 Task: Check the sale-to-list ratio of central air conditioning in the last 5 years.
Action: Mouse moved to (769, 209)
Screenshot: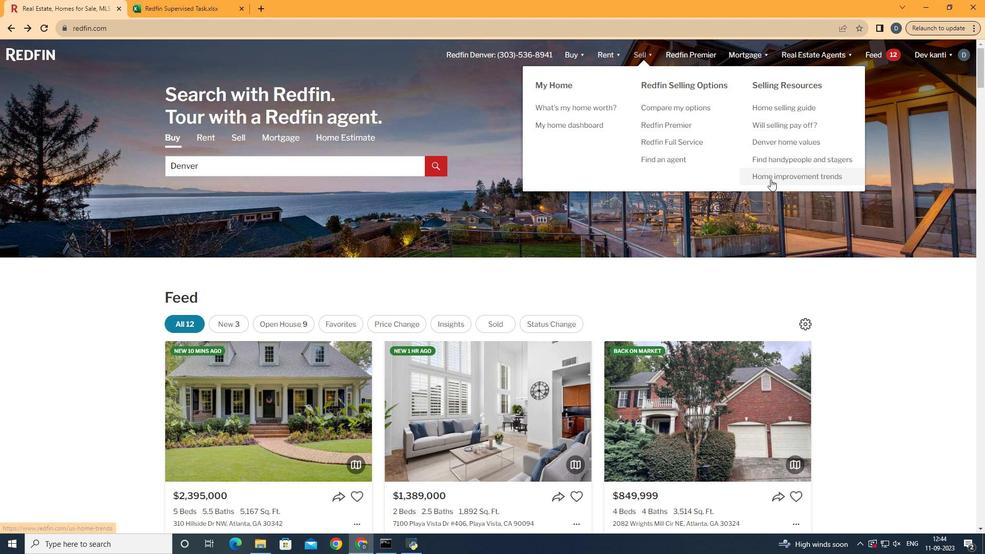 
Action: Mouse pressed left at (769, 209)
Screenshot: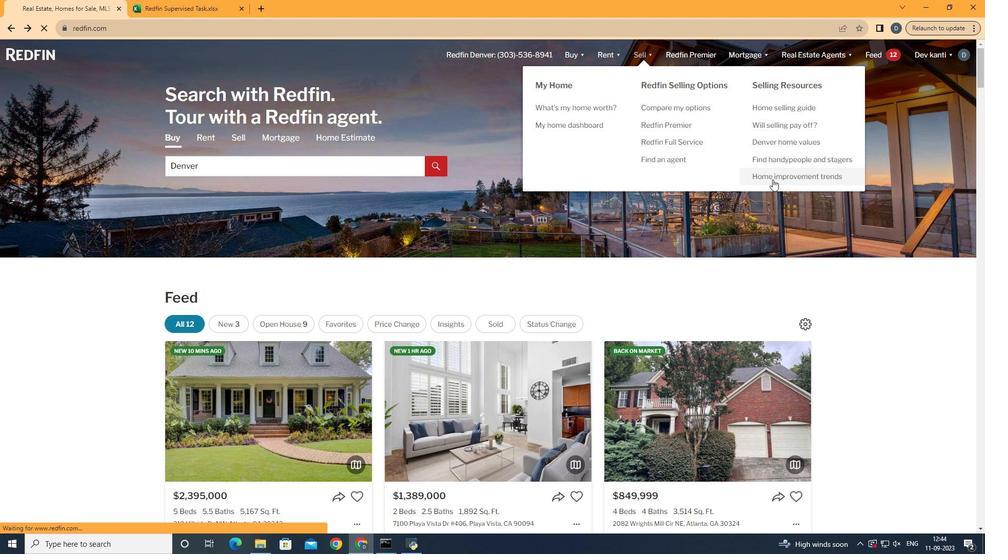 
Action: Mouse moved to (372, 228)
Screenshot: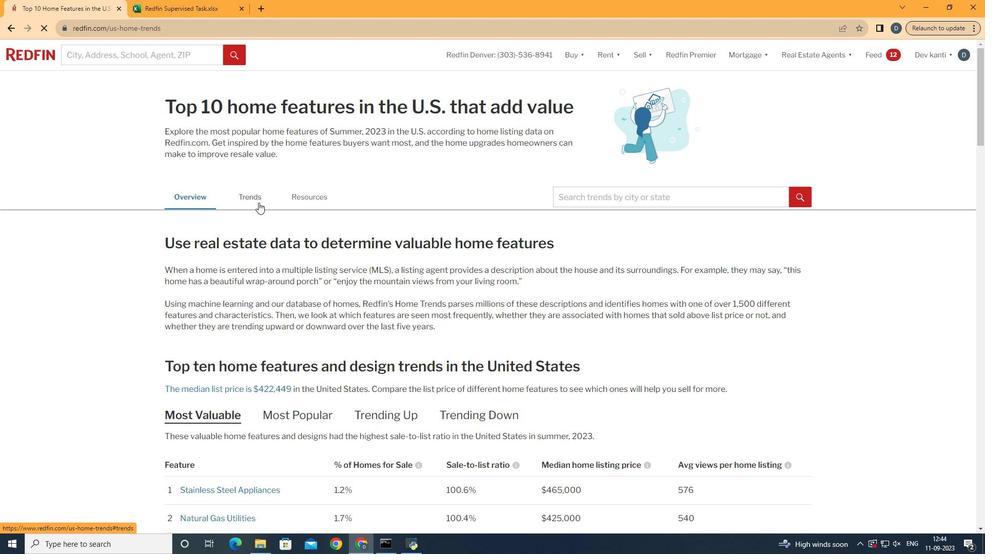 
Action: Mouse pressed left at (372, 228)
Screenshot: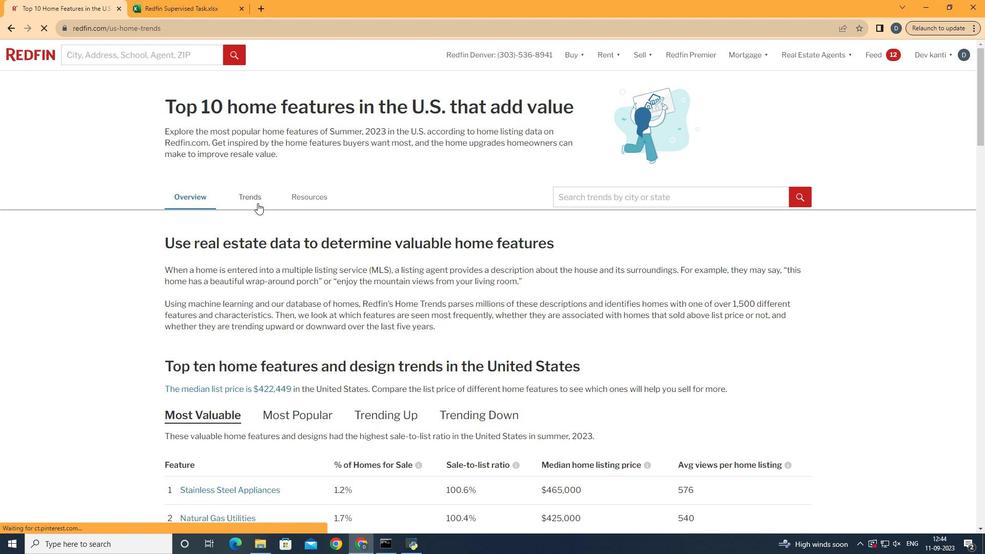 
Action: Mouse moved to (390, 242)
Screenshot: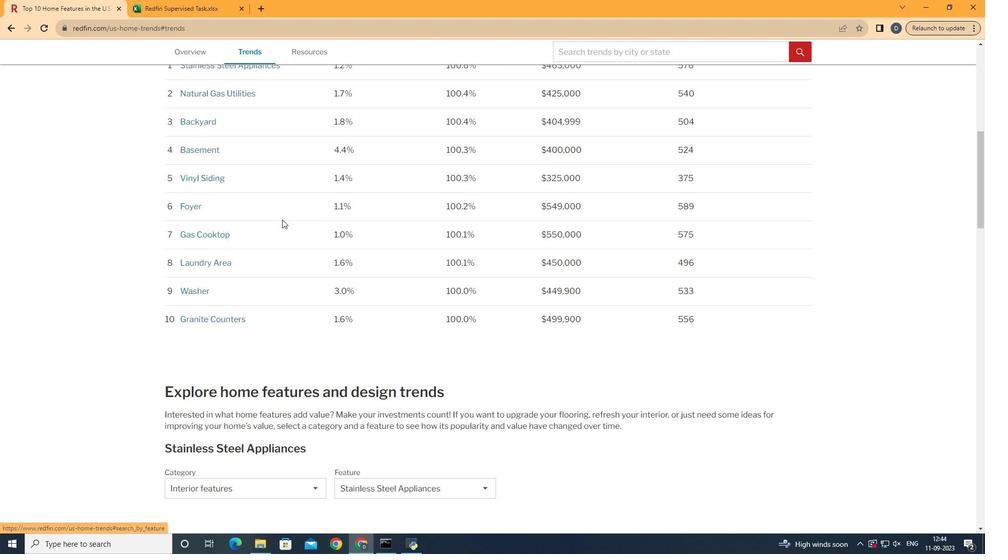
Action: Mouse scrolled (390, 242) with delta (0, 0)
Screenshot: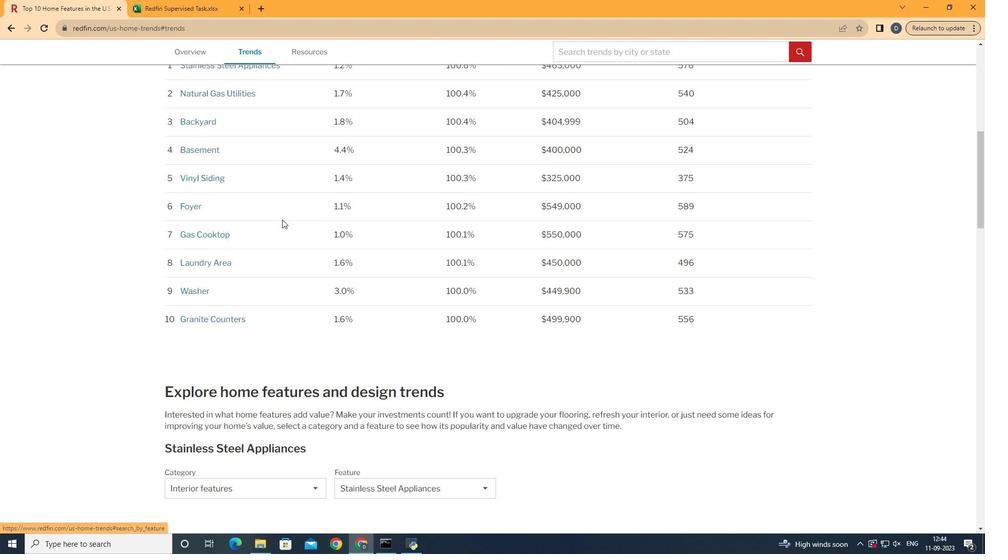 
Action: Mouse scrolled (390, 242) with delta (0, 0)
Screenshot: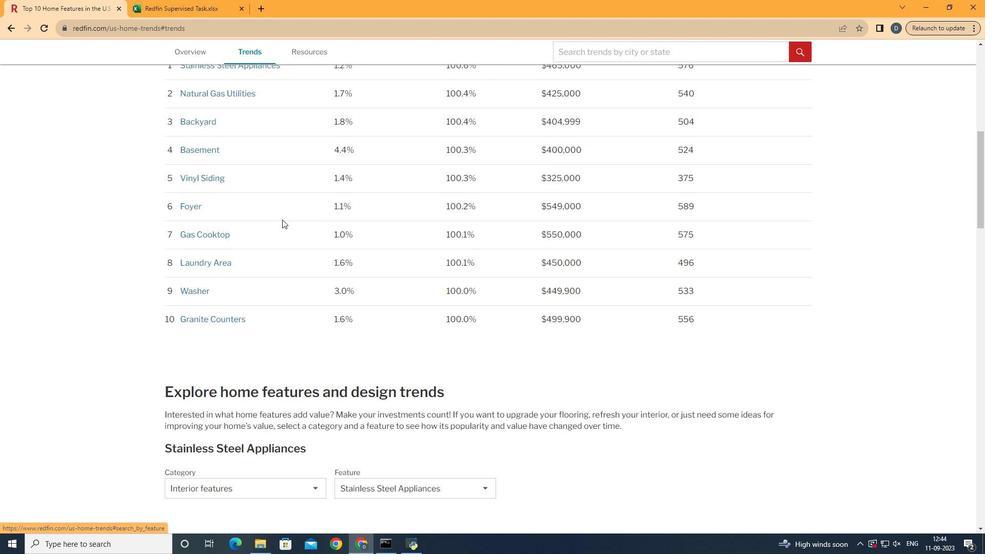 
Action: Mouse scrolled (390, 242) with delta (0, 0)
Screenshot: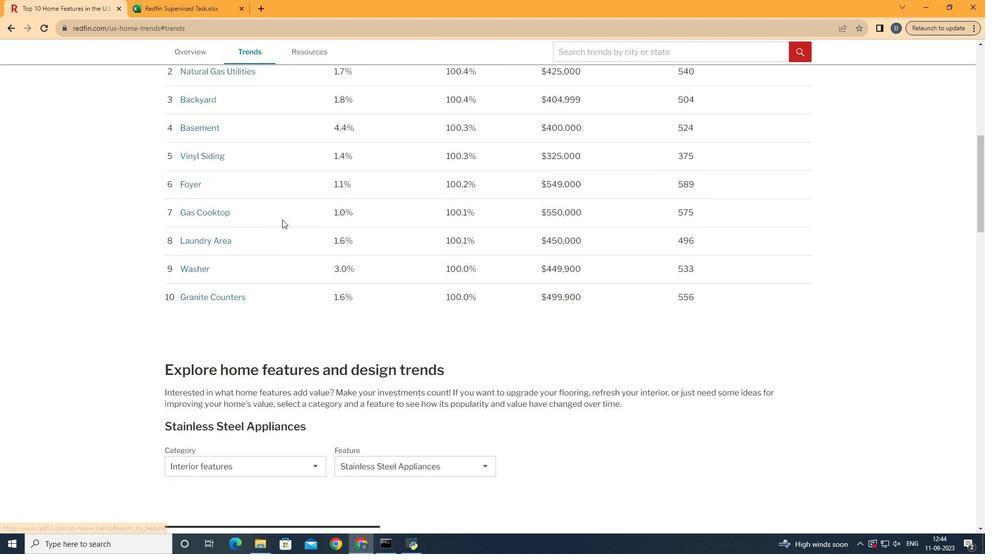 
Action: Mouse scrolled (390, 242) with delta (0, 0)
Screenshot: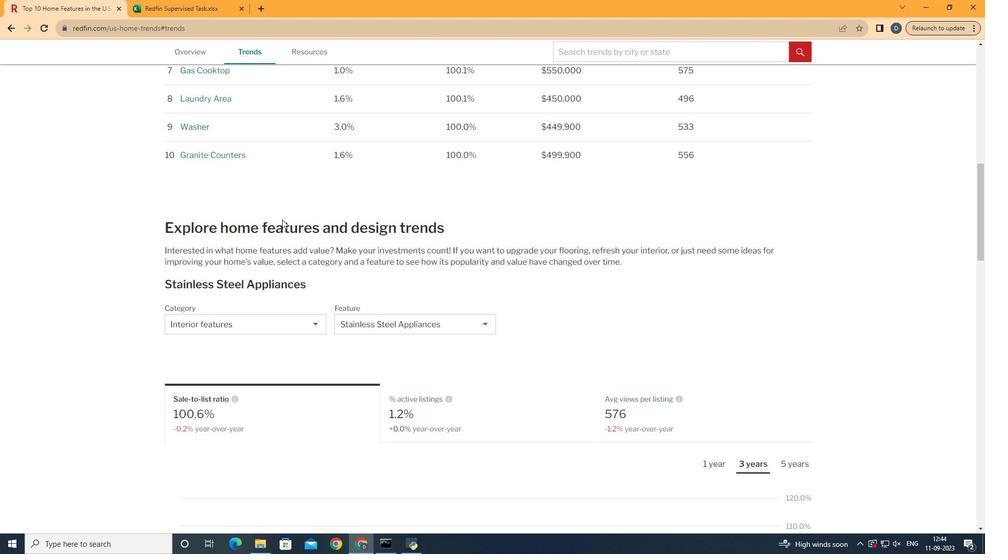 
Action: Mouse scrolled (390, 242) with delta (0, 0)
Screenshot: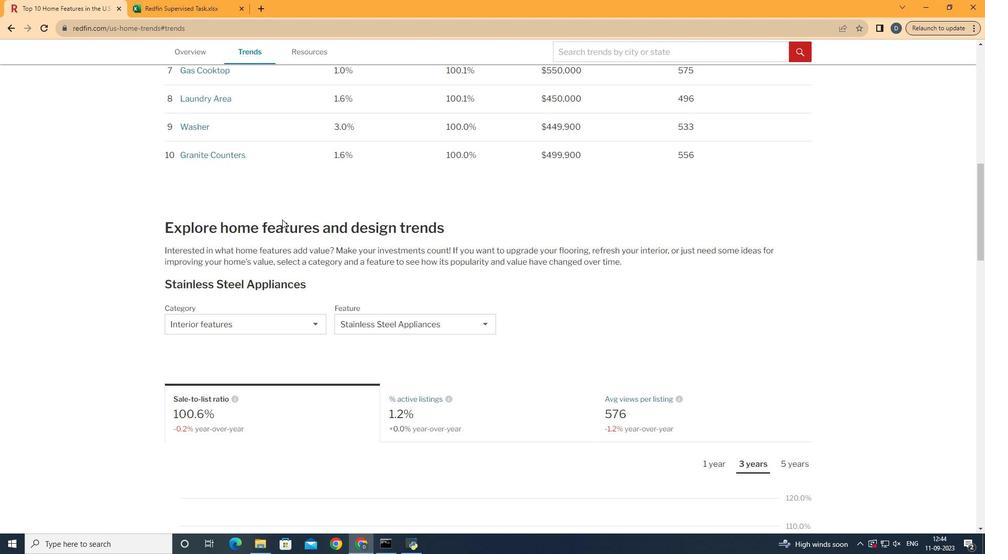 
Action: Mouse scrolled (390, 242) with delta (0, 0)
Screenshot: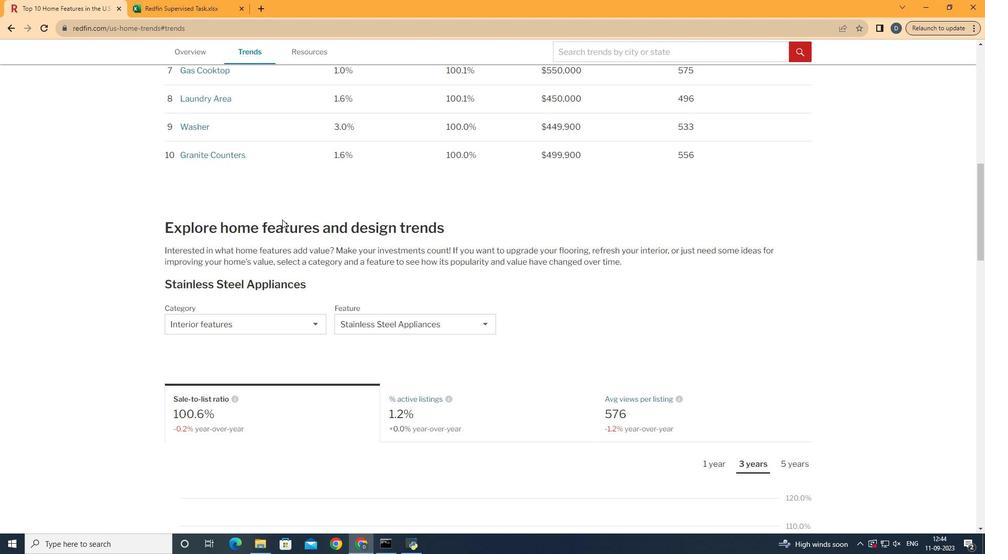 
Action: Mouse scrolled (390, 242) with delta (0, 0)
Screenshot: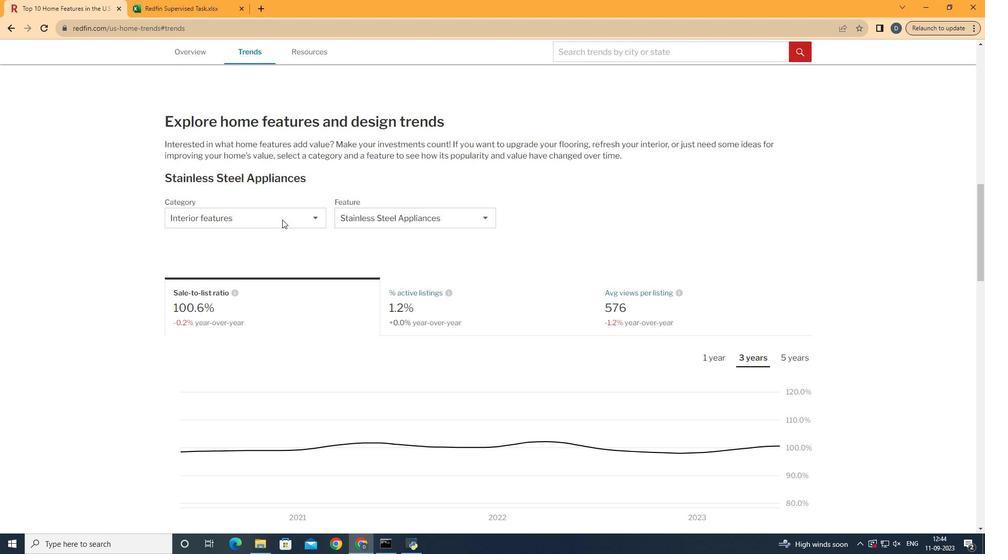 
Action: Mouse scrolled (390, 242) with delta (0, 0)
Screenshot: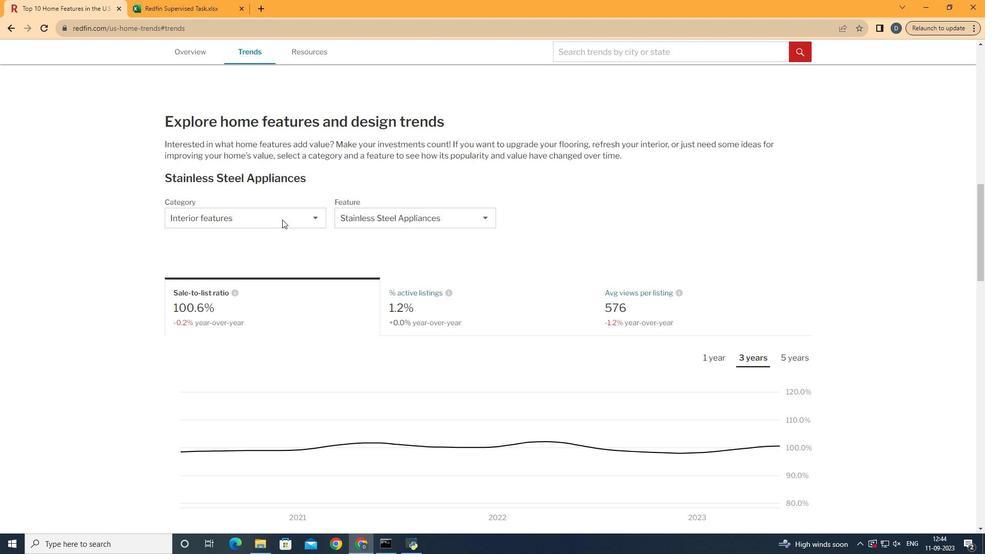 
Action: Mouse moved to (403, 227)
Screenshot: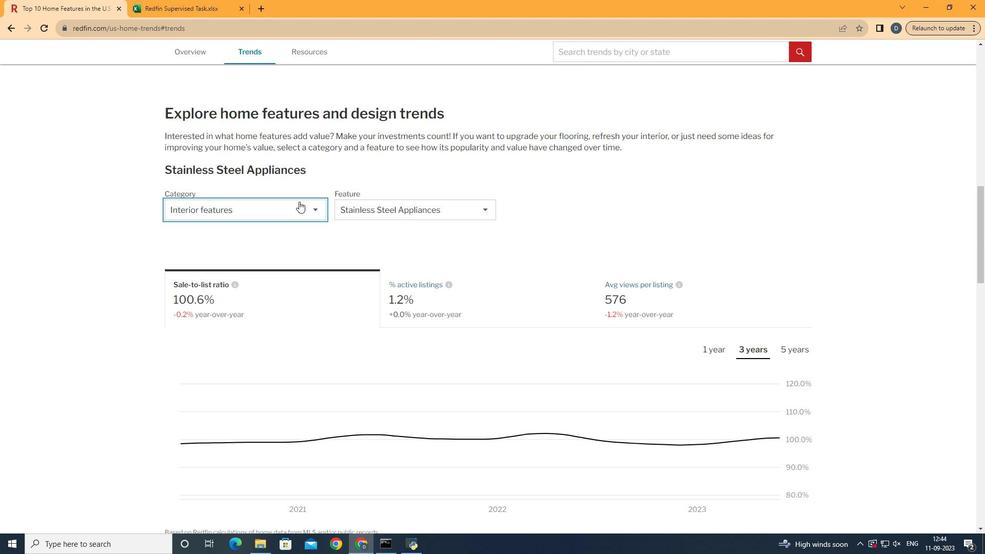 
Action: Mouse pressed left at (403, 227)
Screenshot: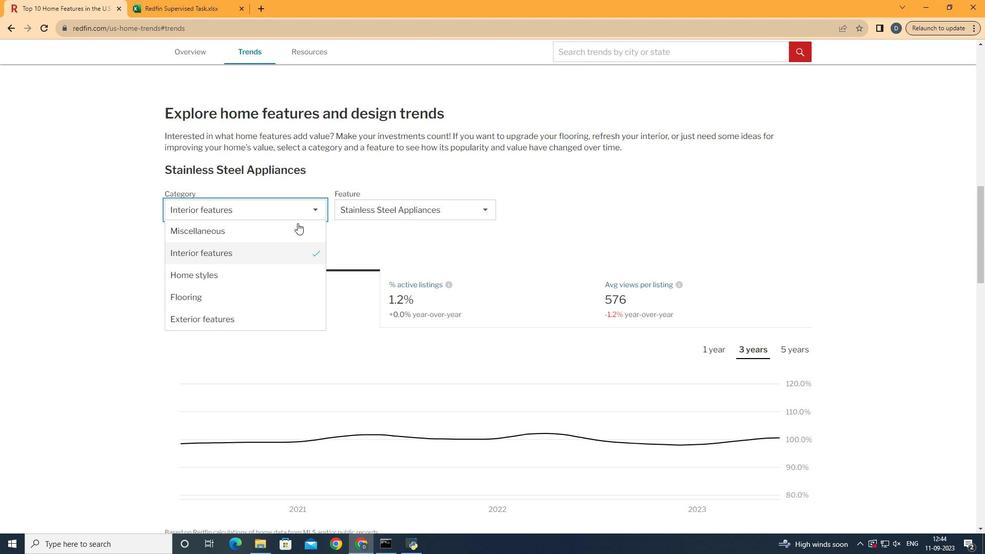 
Action: Mouse moved to (400, 266)
Screenshot: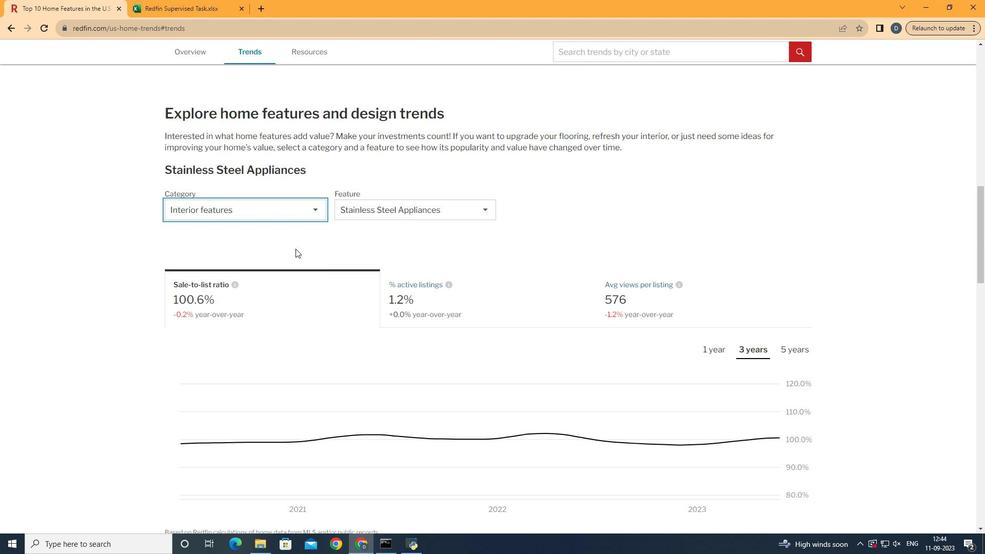 
Action: Mouse pressed left at (400, 266)
Screenshot: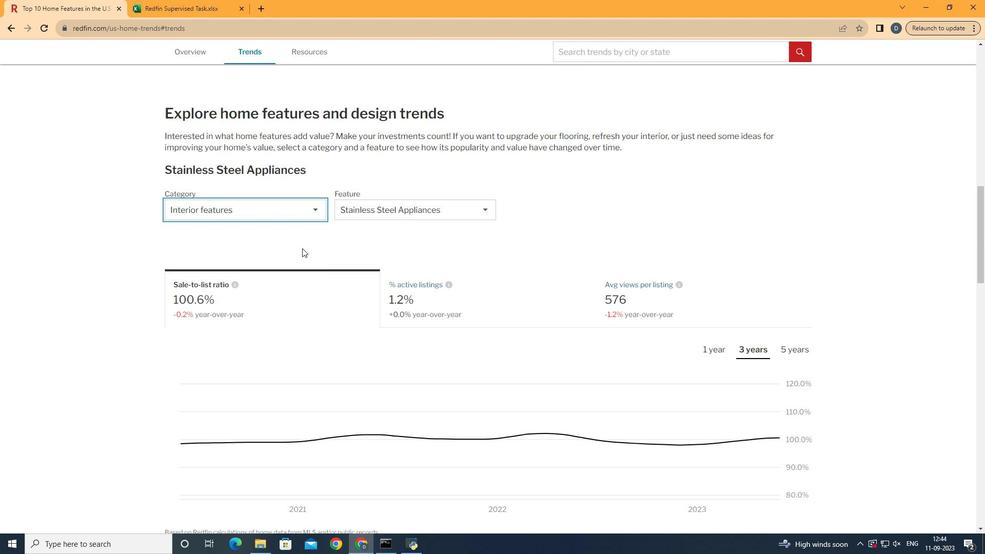 
Action: Mouse moved to (474, 244)
Screenshot: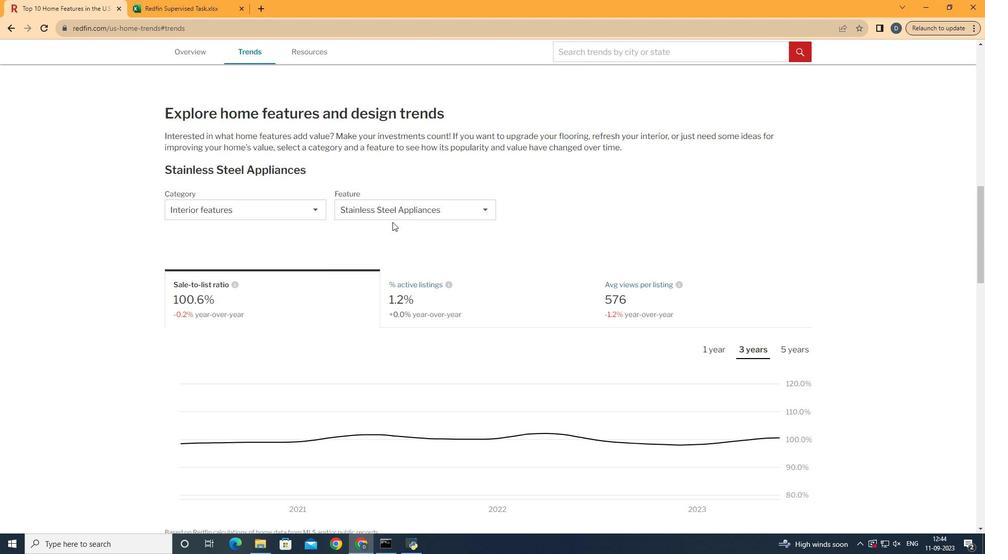 
Action: Mouse pressed left at (474, 244)
Screenshot: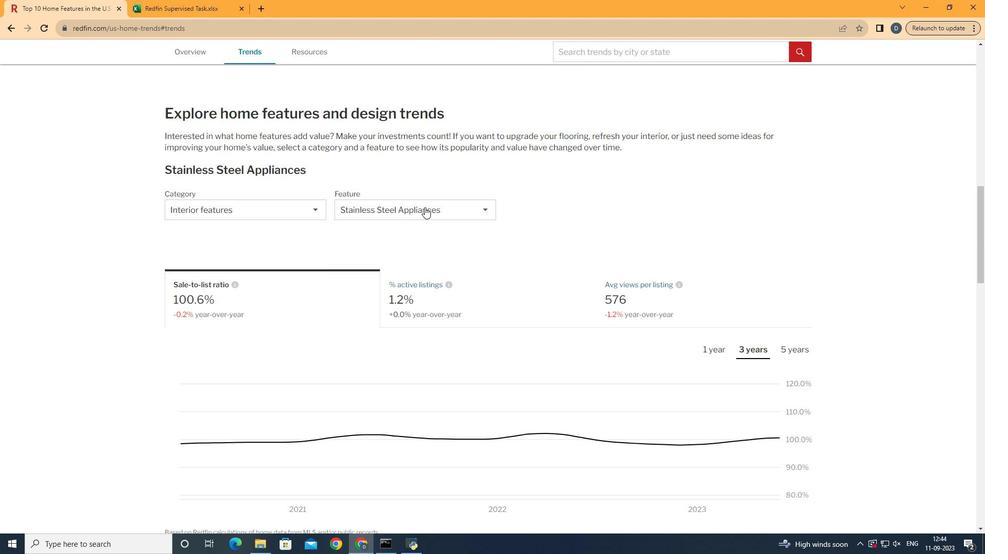 
Action: Mouse moved to (501, 232)
Screenshot: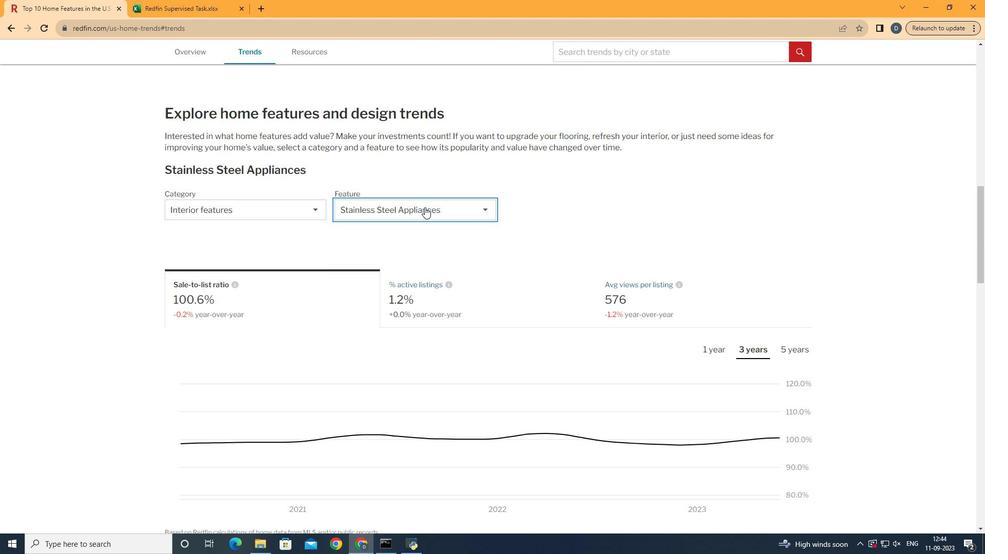 
Action: Mouse pressed left at (501, 232)
Screenshot: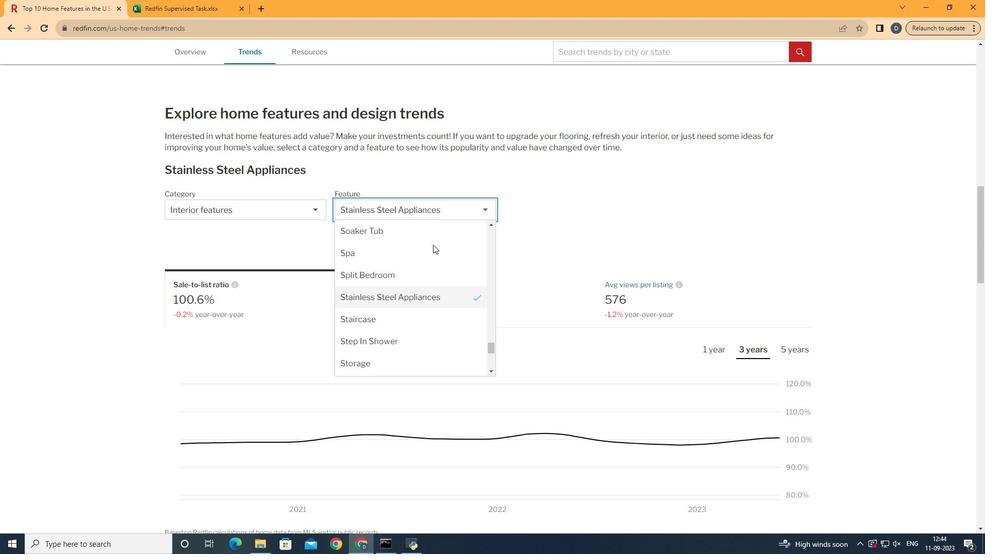 
Action: Mouse moved to (508, 295)
Screenshot: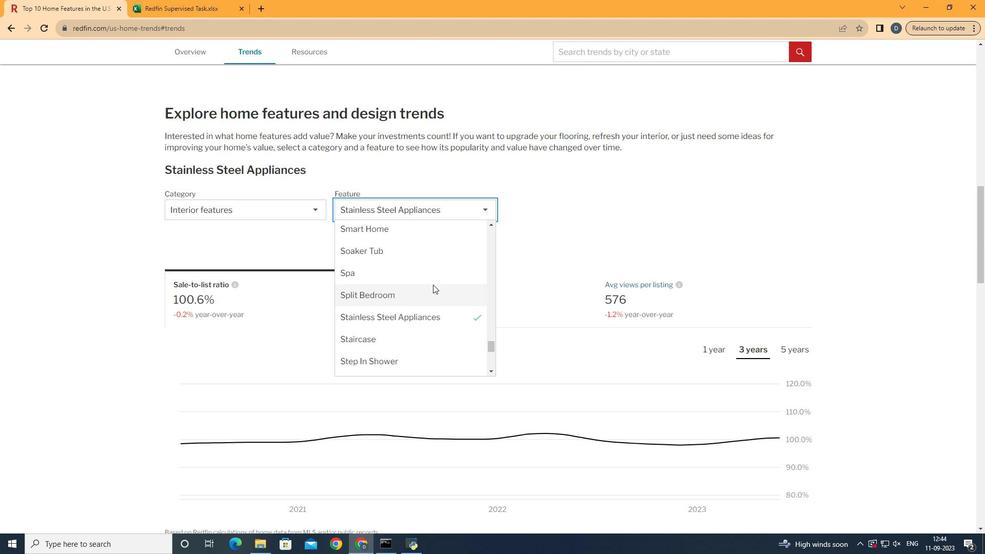 
Action: Mouse scrolled (508, 295) with delta (0, 0)
Screenshot: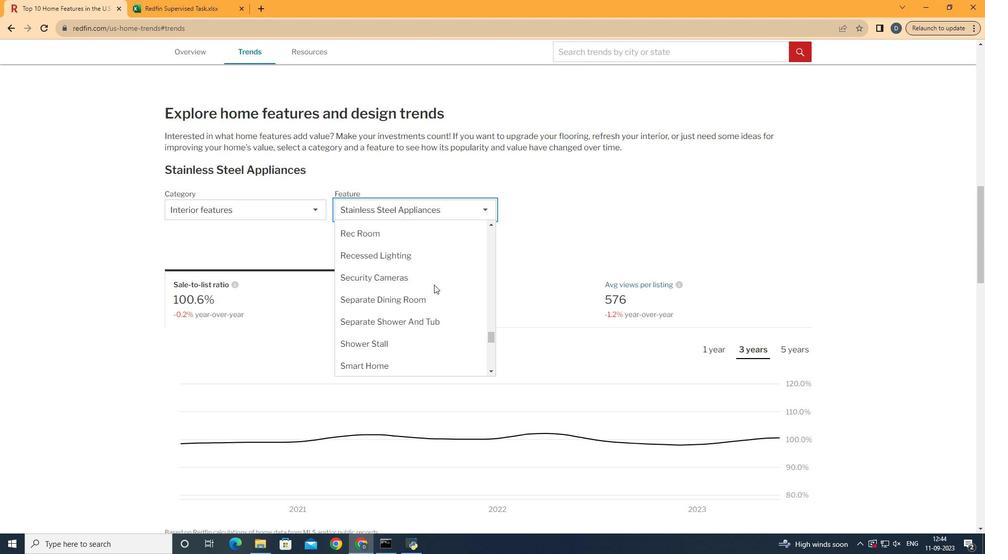 
Action: Mouse scrolled (508, 295) with delta (0, 0)
Screenshot: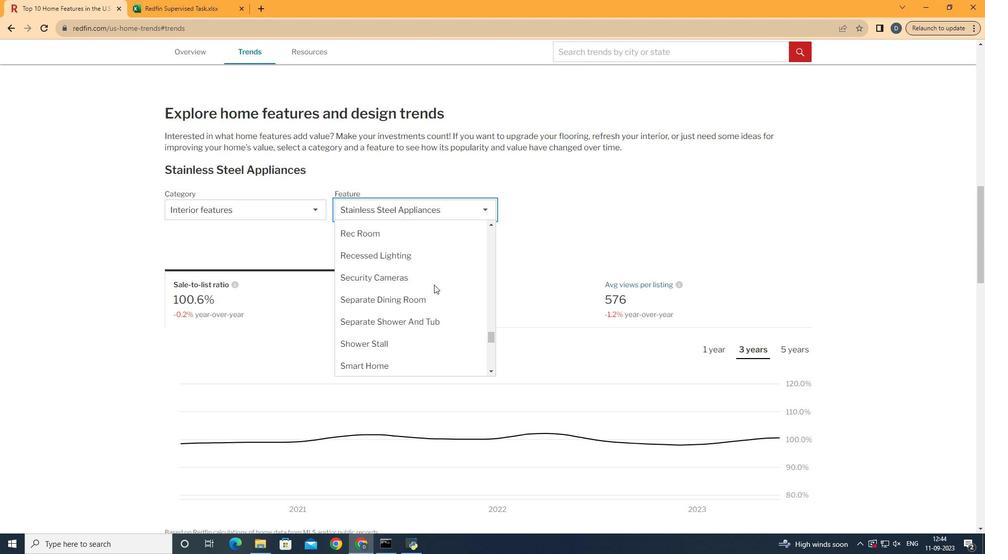 
Action: Mouse scrolled (508, 295) with delta (0, 0)
Screenshot: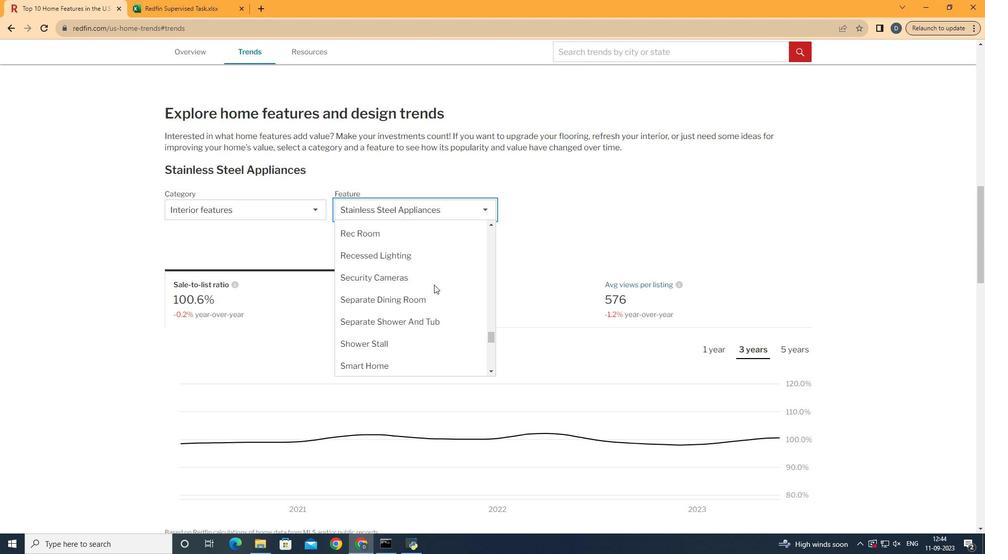 
Action: Mouse scrolled (508, 295) with delta (0, 0)
Screenshot: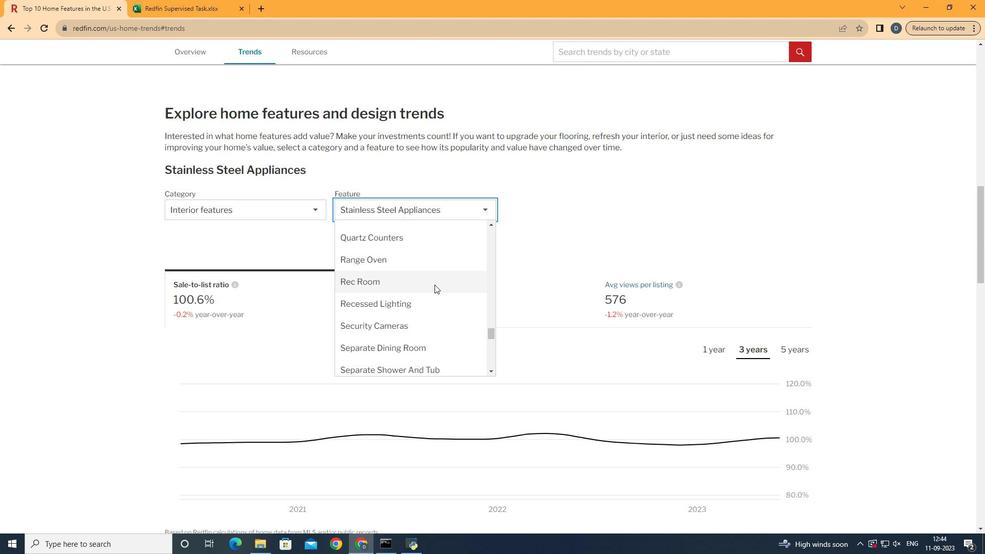 
Action: Mouse moved to (509, 295)
Screenshot: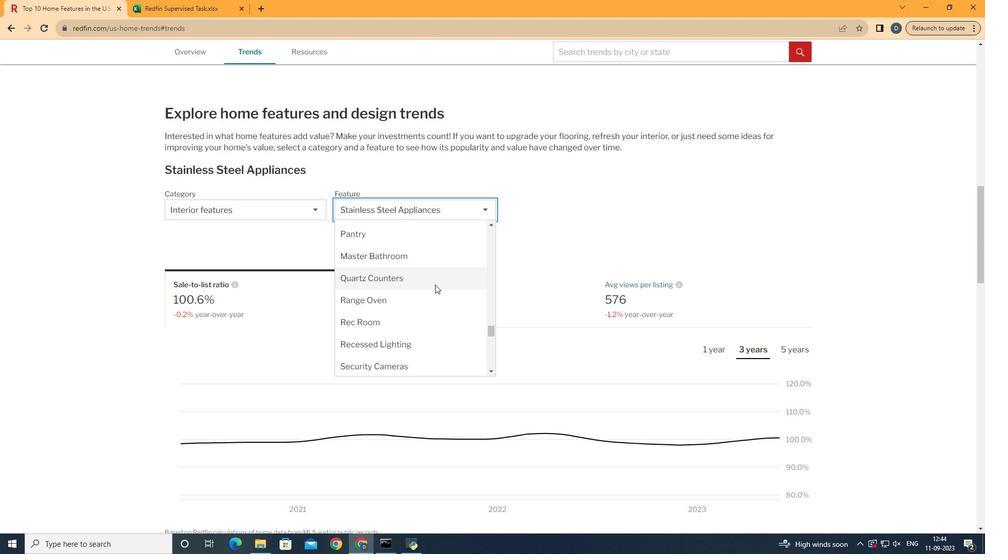
Action: Mouse scrolled (509, 295) with delta (0, 0)
Screenshot: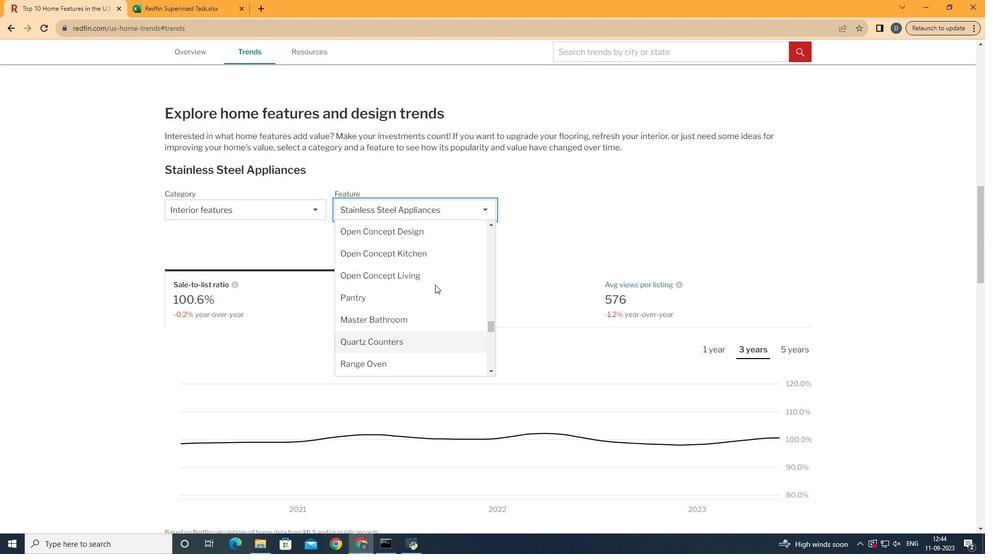 
Action: Mouse scrolled (509, 295) with delta (0, 0)
Screenshot: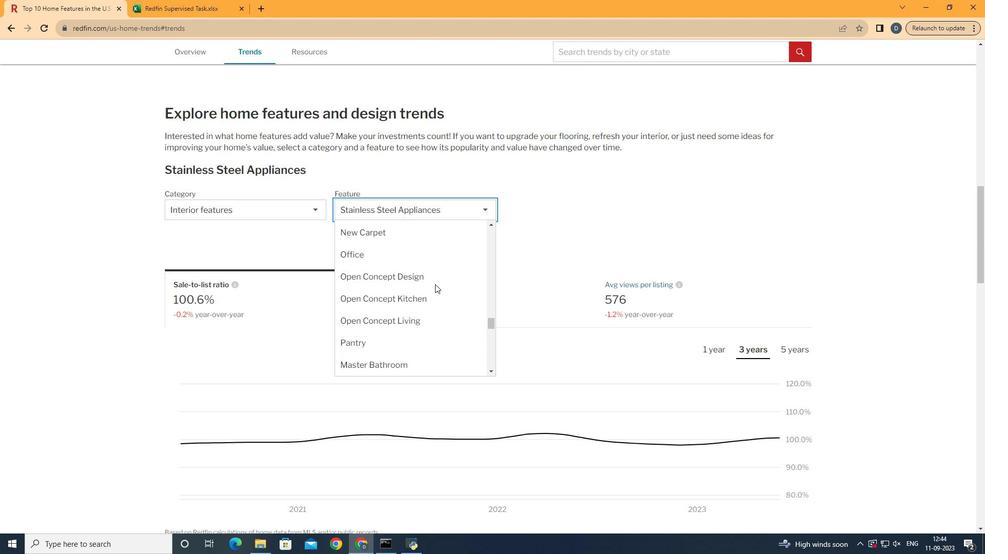 
Action: Mouse scrolled (509, 295) with delta (0, 0)
Screenshot: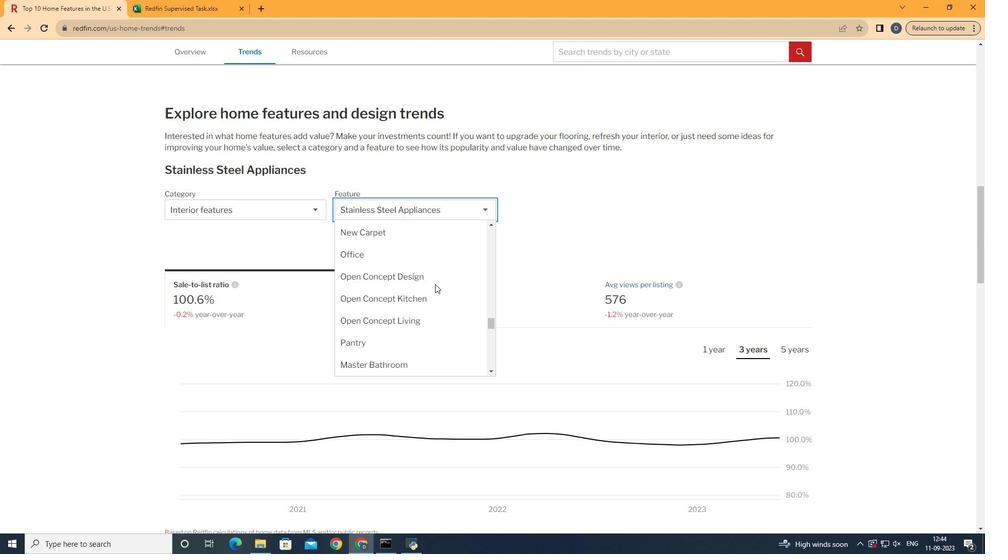 
Action: Mouse moved to (509, 294)
Screenshot: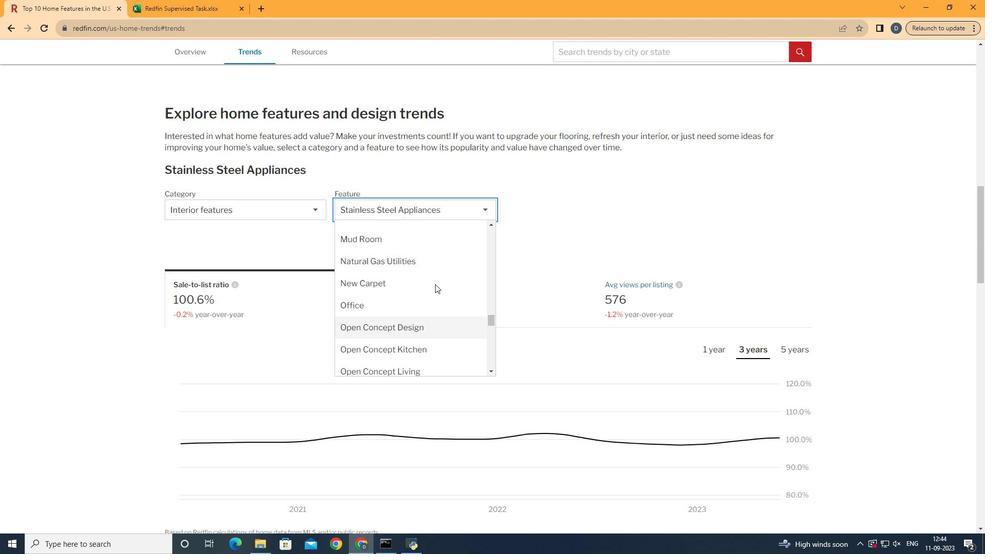 
Action: Mouse scrolled (509, 295) with delta (0, 0)
Screenshot: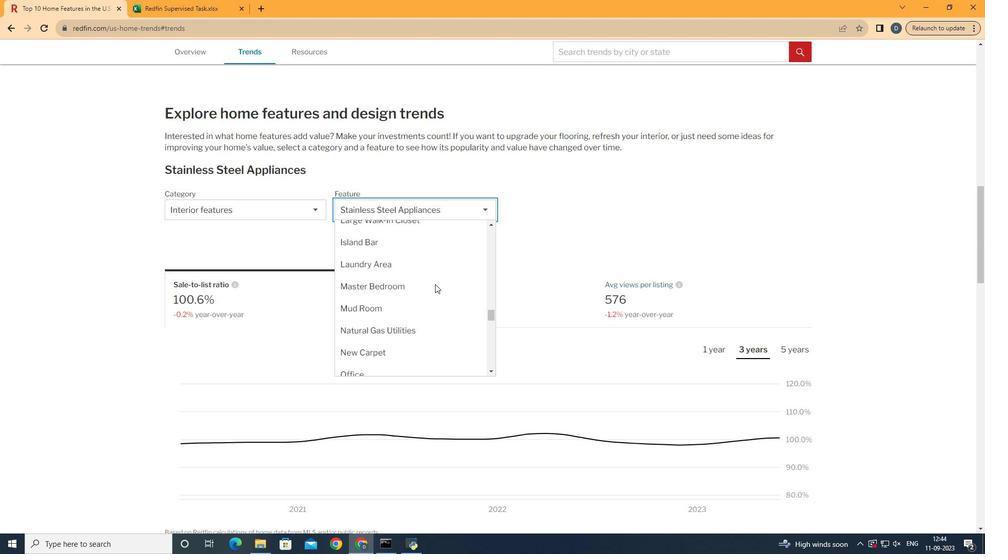 
Action: Mouse scrolled (509, 295) with delta (0, 0)
Screenshot: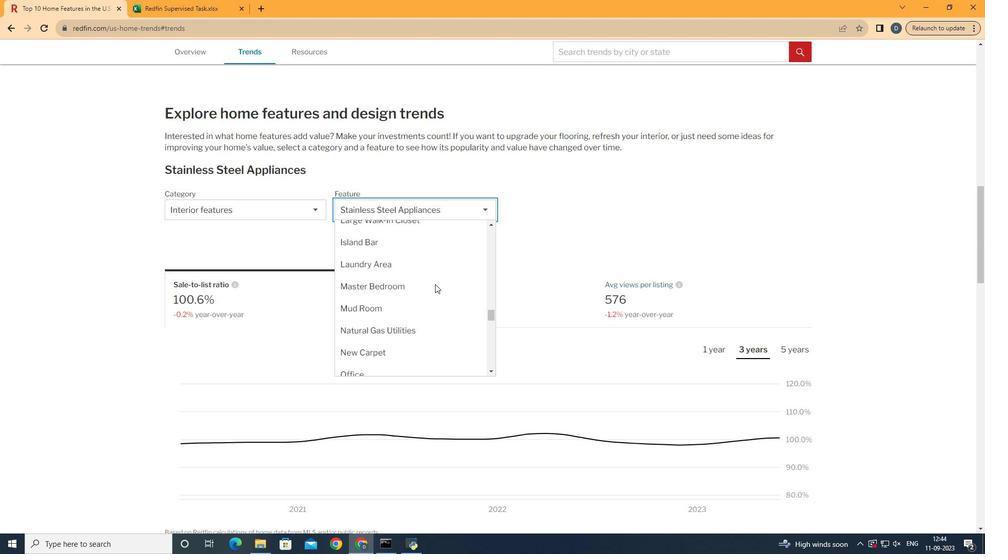 
Action: Mouse scrolled (509, 295) with delta (0, 0)
Screenshot: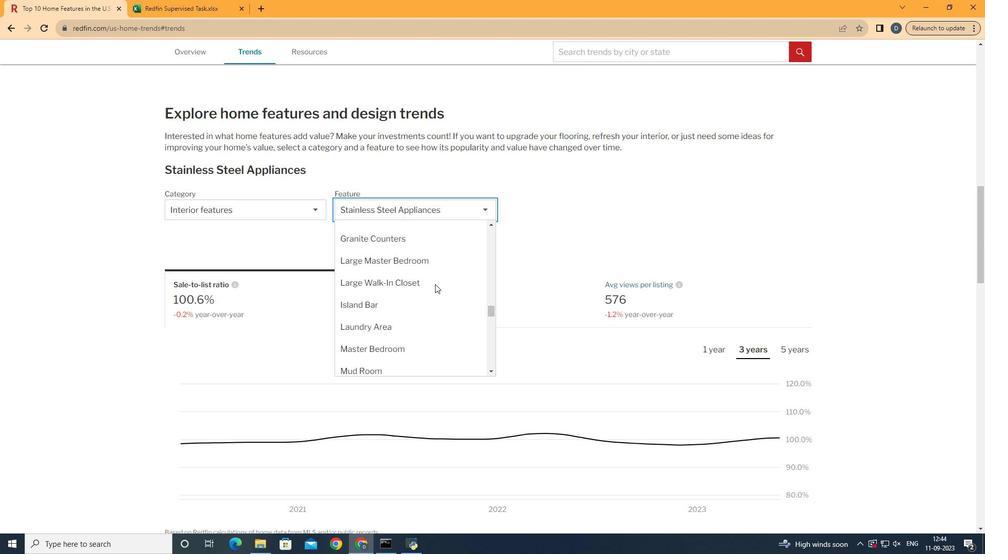 
Action: Mouse scrolled (509, 295) with delta (0, 0)
Screenshot: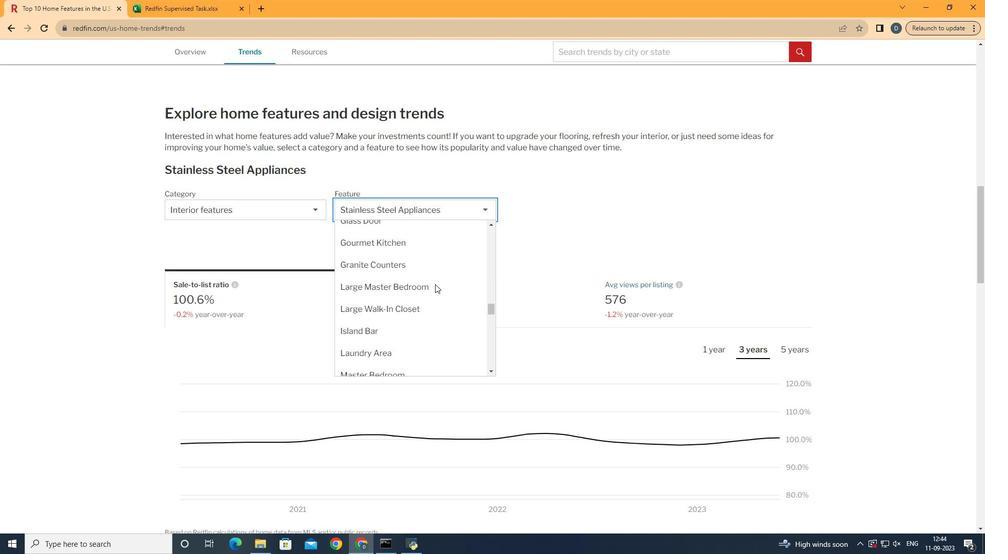 
Action: Mouse scrolled (509, 295) with delta (0, 0)
Screenshot: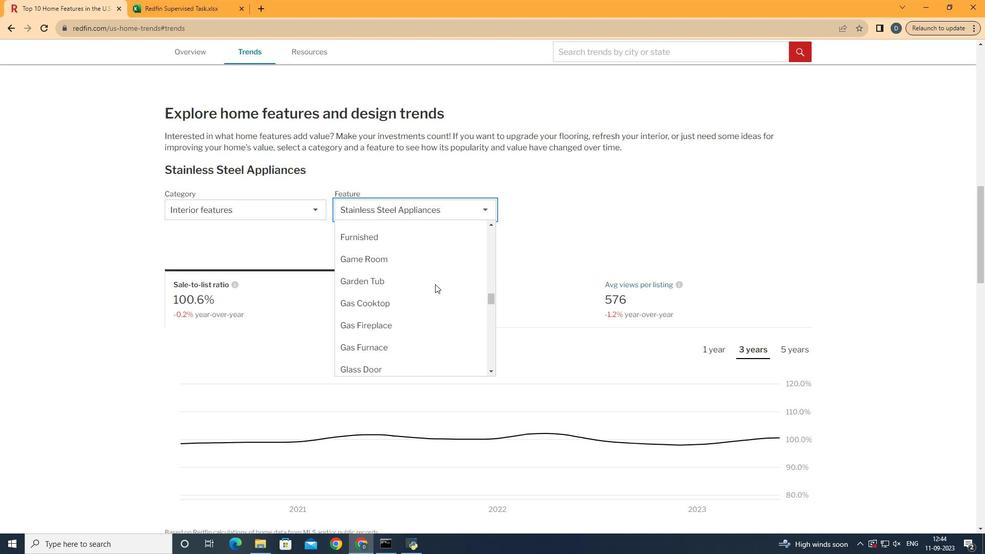 
Action: Mouse scrolled (509, 295) with delta (0, 0)
Screenshot: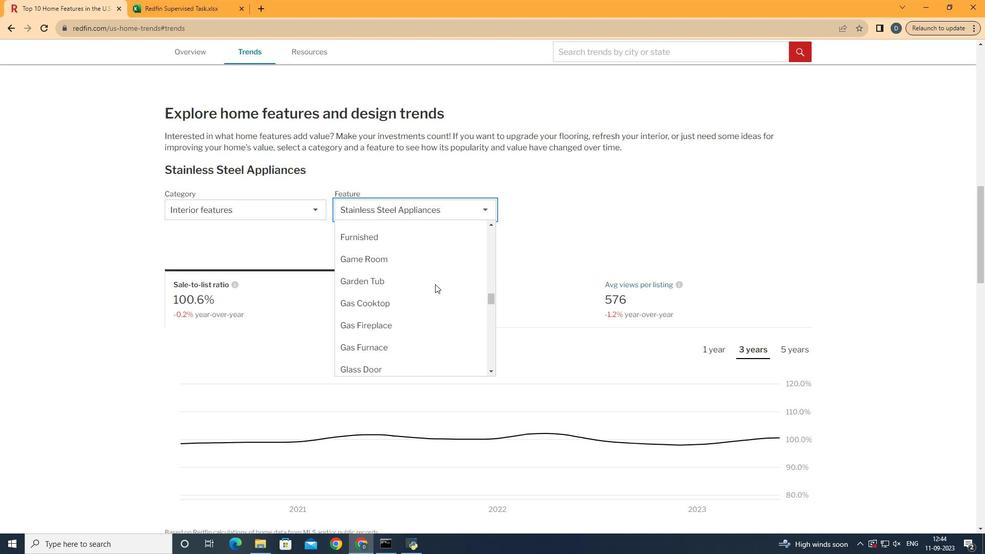 
Action: Mouse scrolled (509, 295) with delta (0, 0)
Screenshot: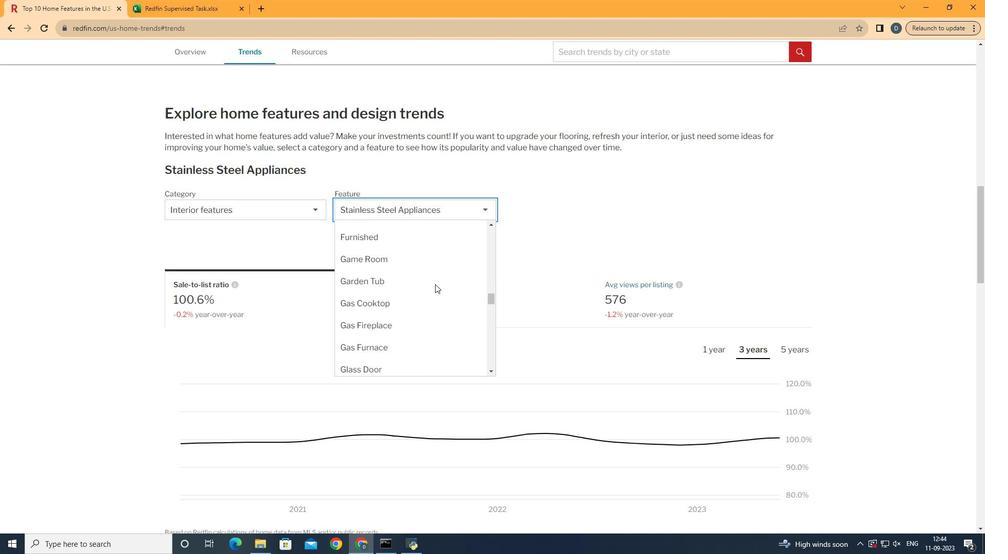 
Action: Mouse scrolled (509, 295) with delta (0, 0)
Screenshot: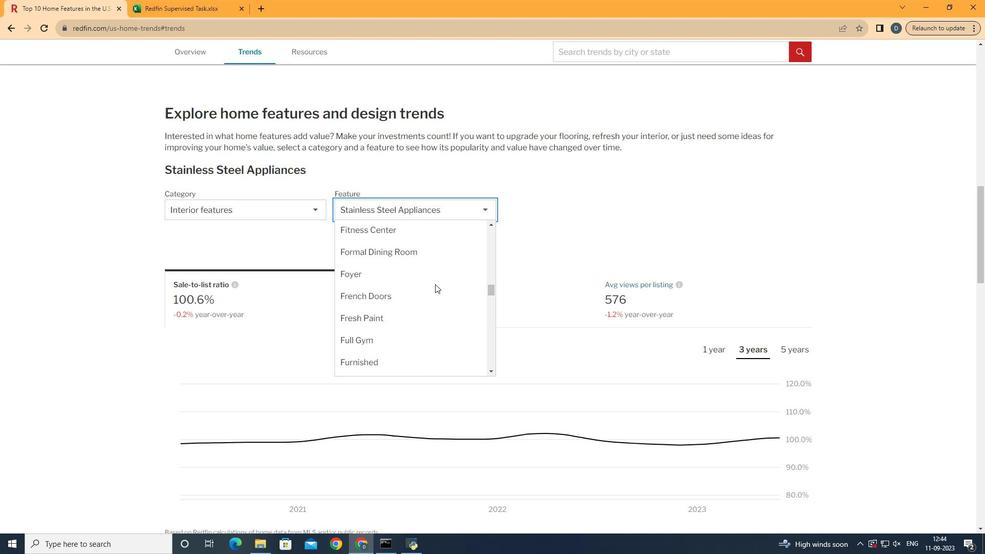 
Action: Mouse scrolled (509, 295) with delta (0, 0)
Screenshot: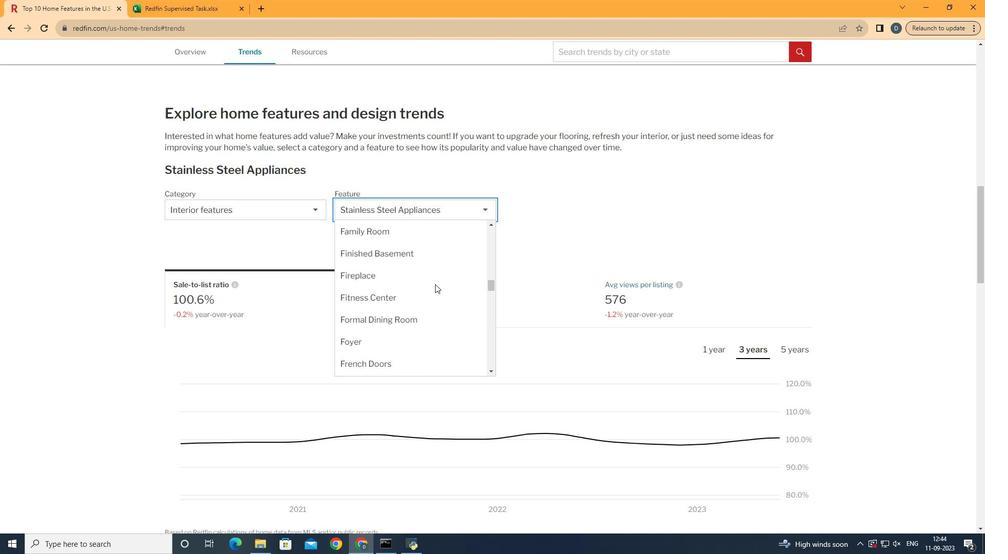
Action: Mouse scrolled (509, 295) with delta (0, 0)
Screenshot: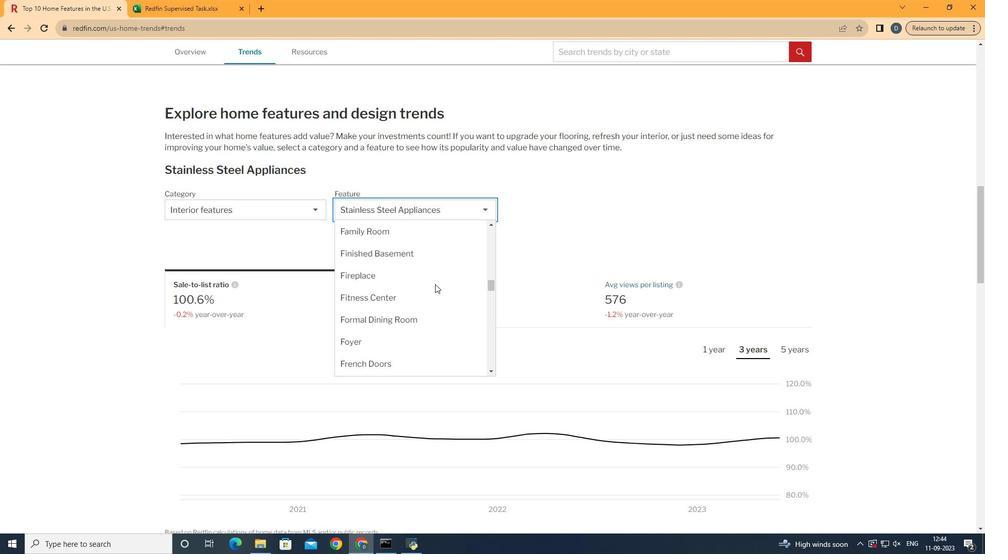 
Action: Mouse scrolled (509, 295) with delta (0, 0)
Screenshot: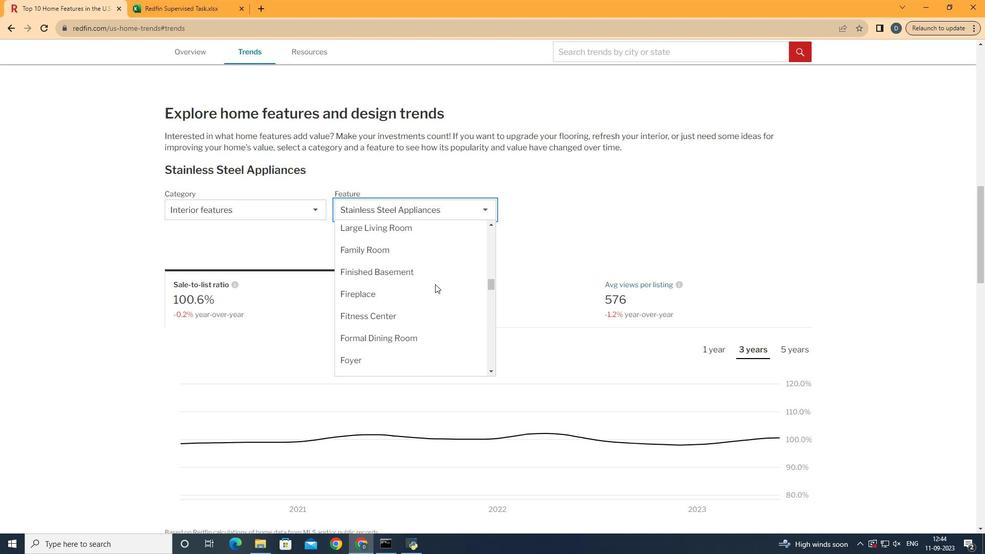 
Action: Mouse moved to (511, 311)
Screenshot: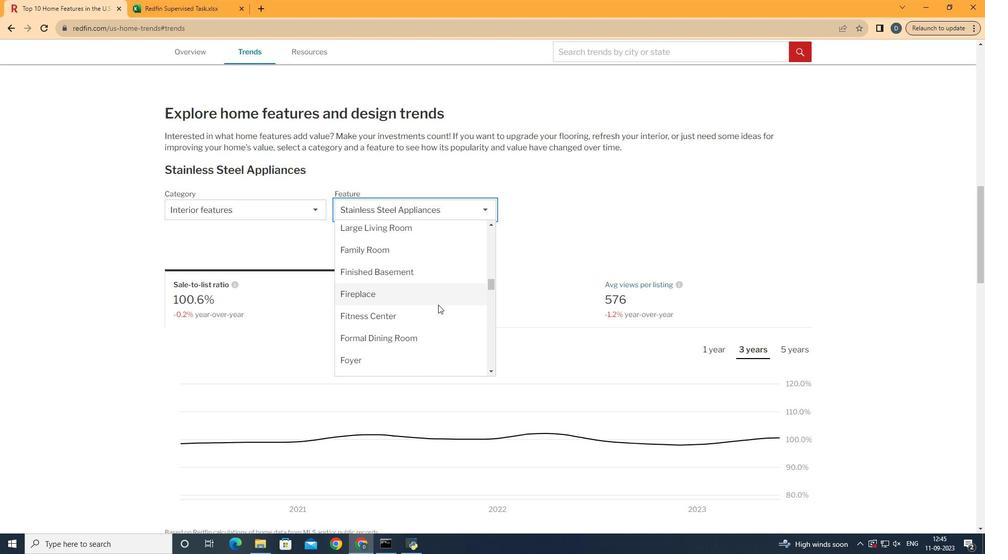 
Action: Mouse scrolled (511, 312) with delta (0, 0)
Screenshot: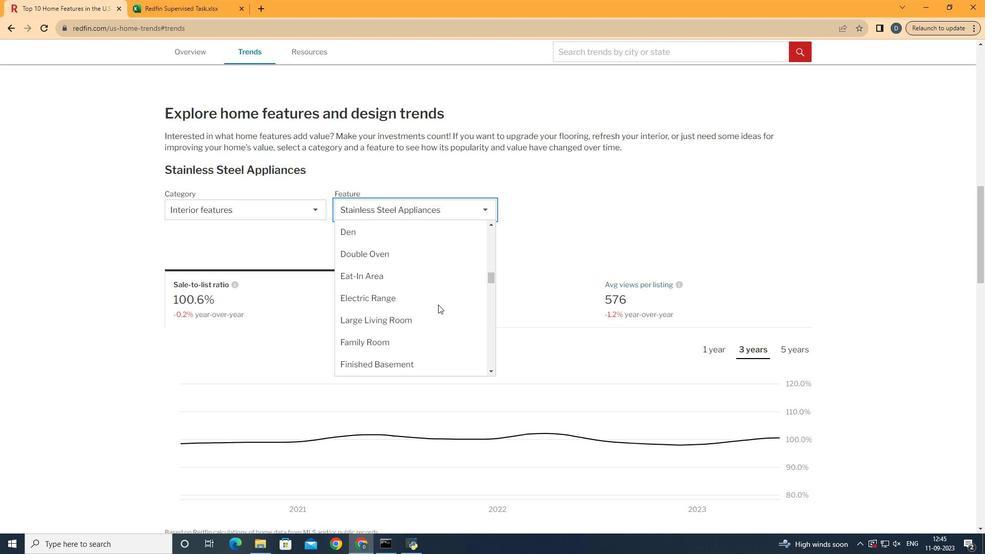 
Action: Mouse scrolled (511, 312) with delta (0, 0)
Screenshot: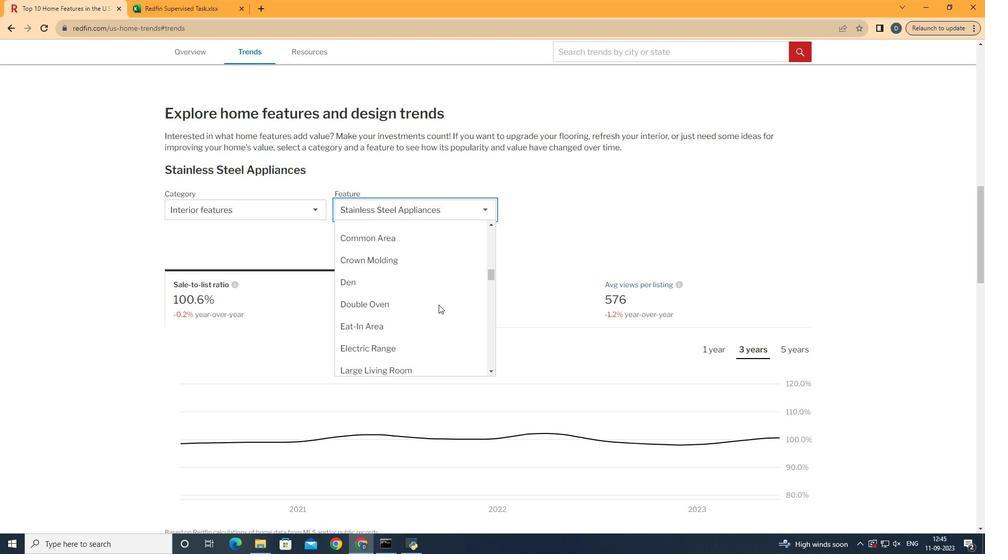 
Action: Mouse scrolled (511, 312) with delta (0, 0)
Screenshot: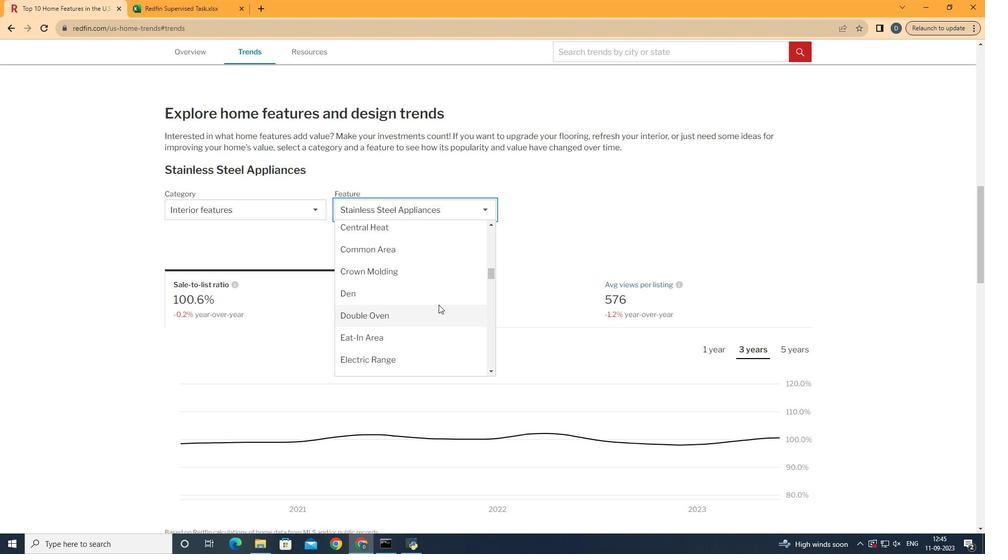 
Action: Mouse moved to (512, 311)
Screenshot: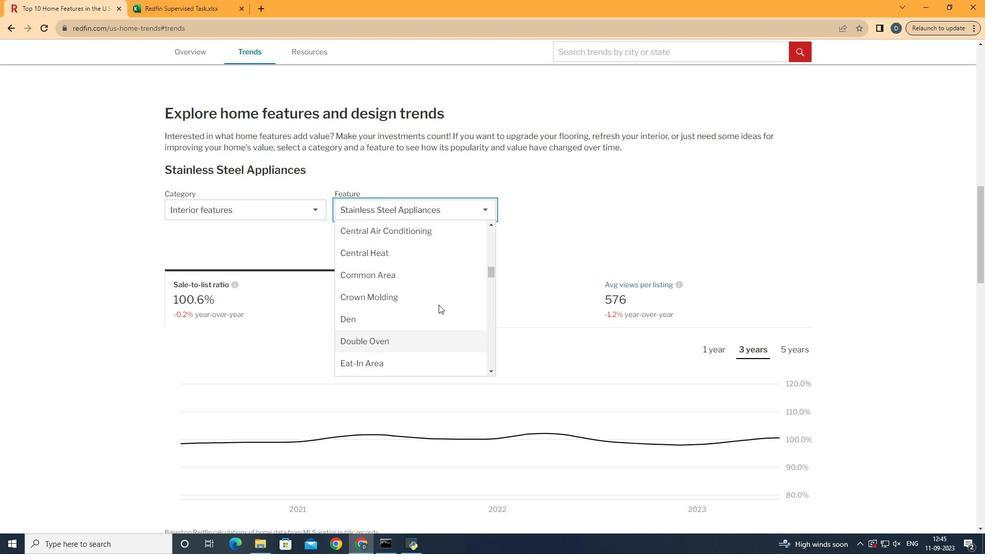 
Action: Mouse scrolled (512, 312) with delta (0, 0)
Screenshot: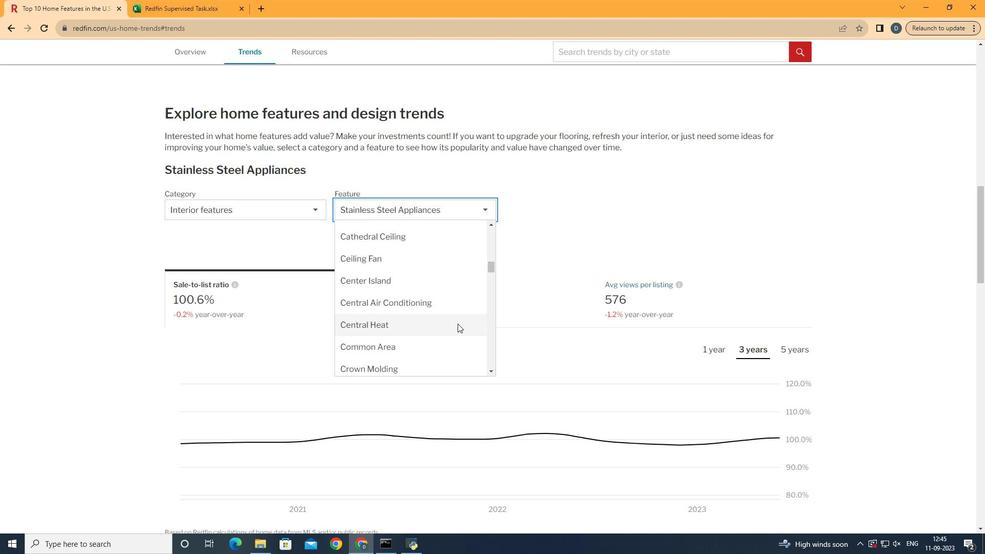
Action: Mouse scrolled (512, 312) with delta (0, 0)
Screenshot: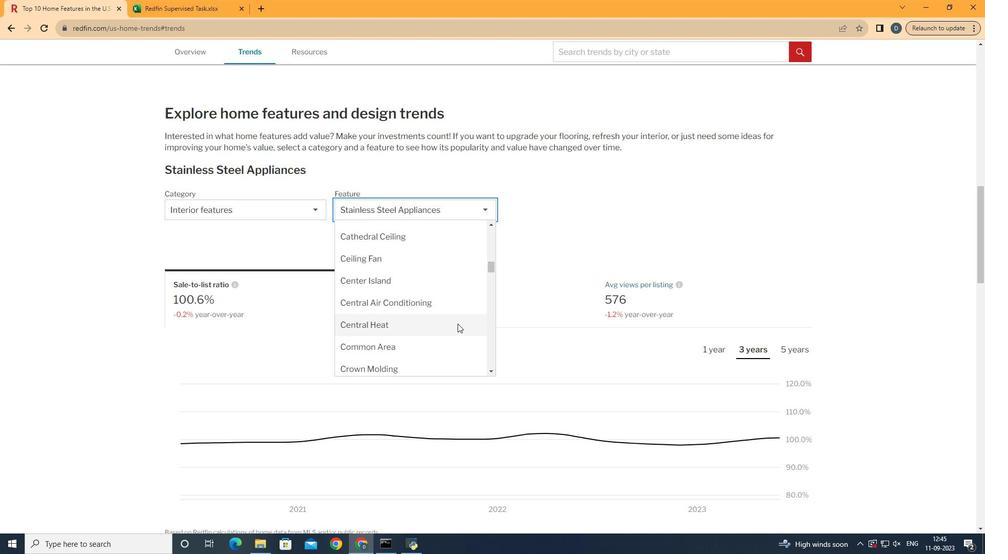 
Action: Mouse moved to (533, 312)
Screenshot: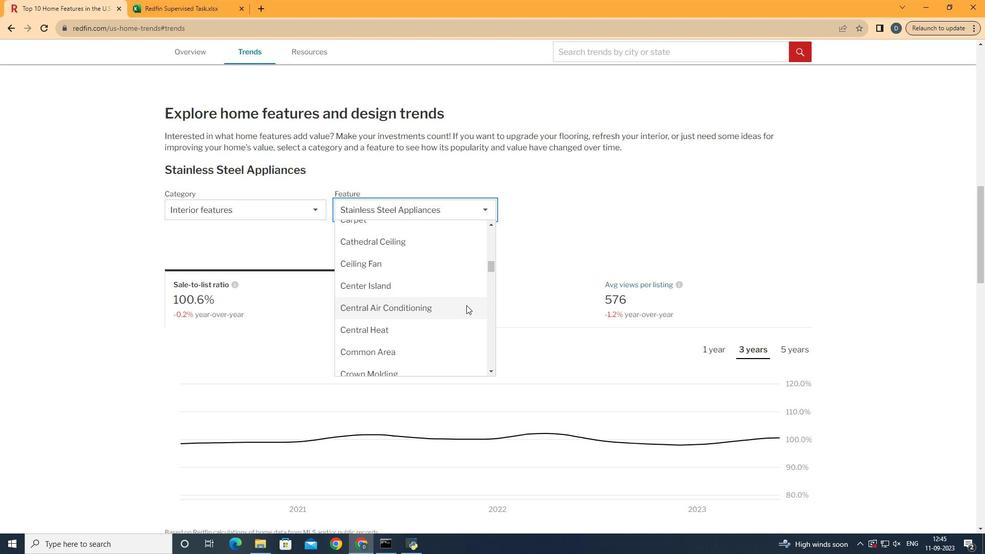 
Action: Mouse pressed left at (533, 312)
Screenshot: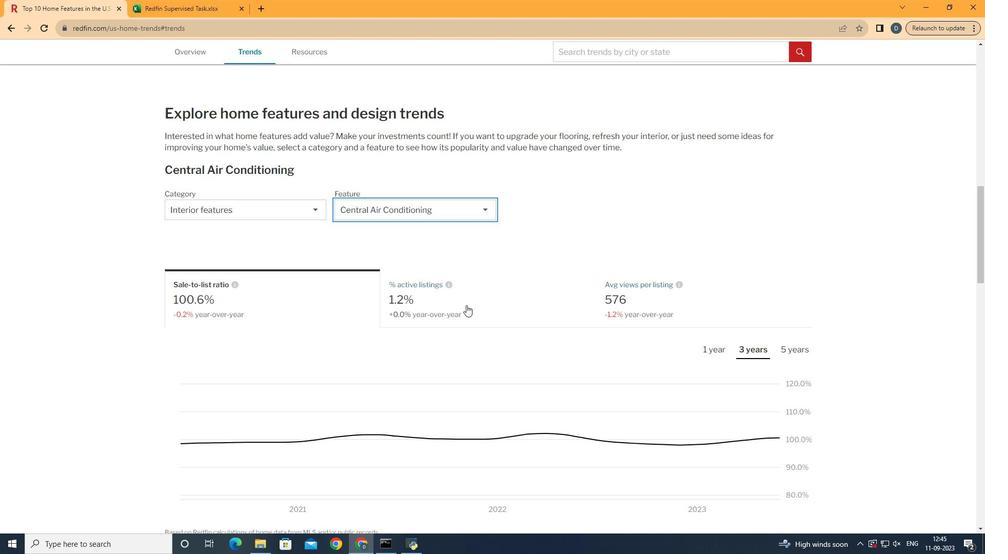 
Action: Mouse moved to (572, 264)
Screenshot: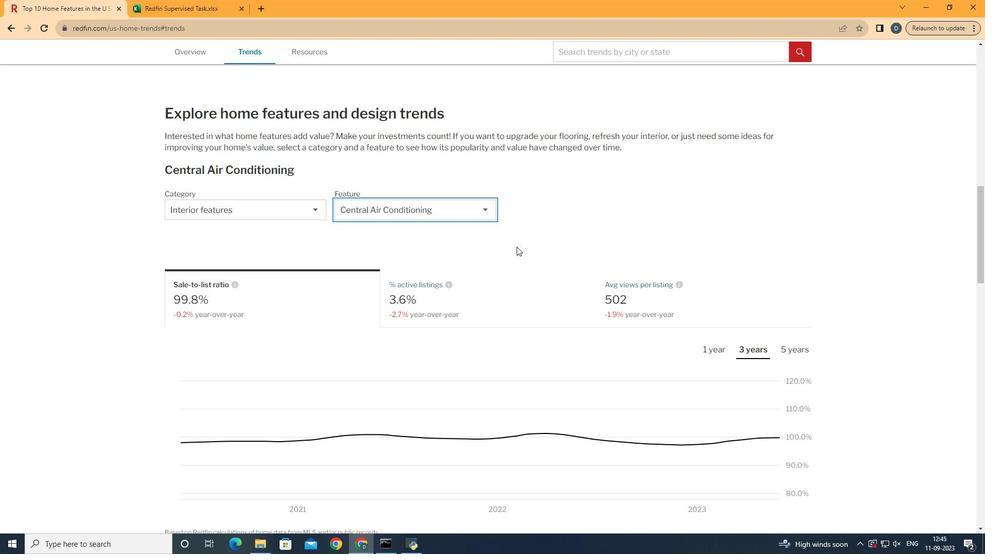 
Action: Mouse pressed left at (572, 264)
Screenshot: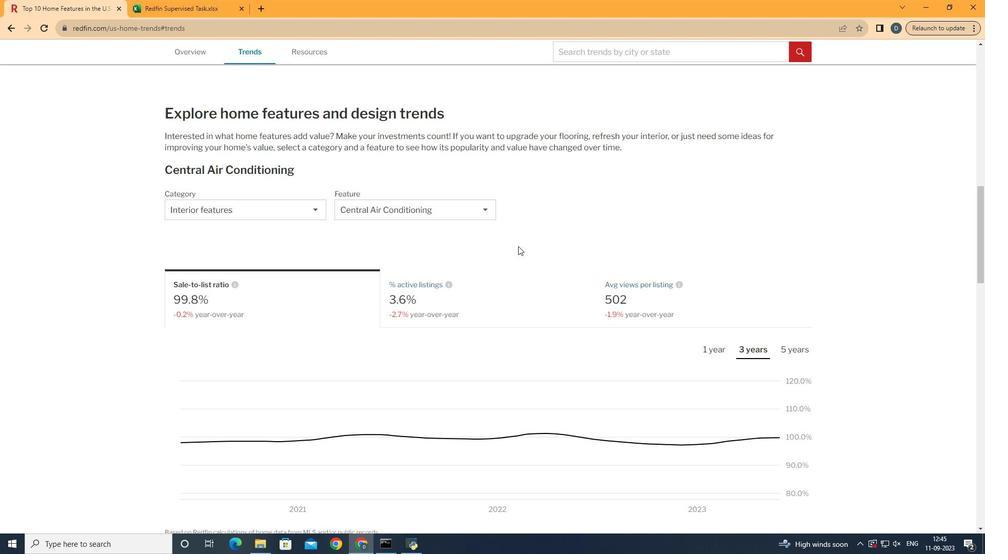 
Action: Mouse moved to (787, 346)
Screenshot: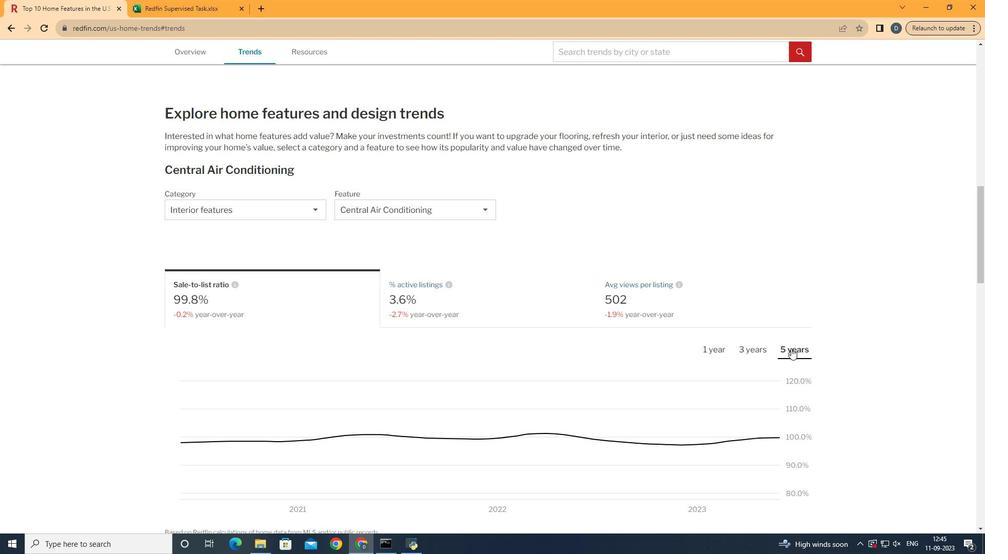 
Action: Mouse pressed left at (787, 346)
Screenshot: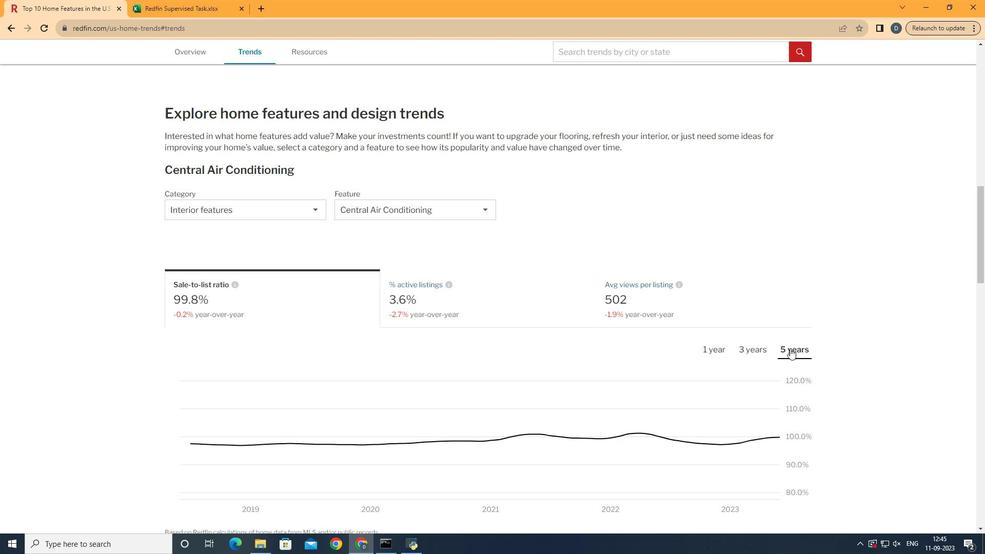 
Action: Mouse moved to (781, 346)
Screenshot: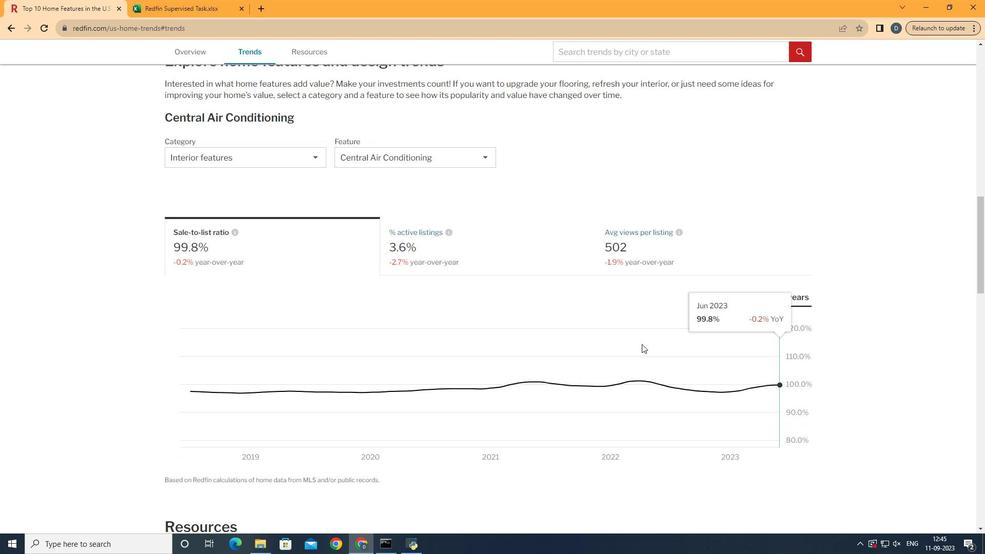 
Action: Mouse scrolled (781, 346) with delta (0, 0)
Screenshot: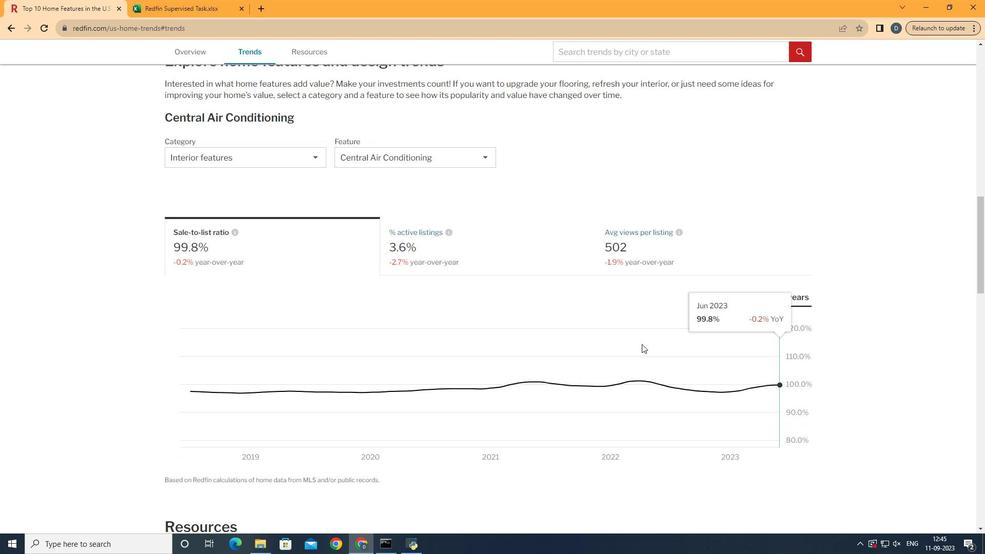 
Action: Mouse moved to (781, 346)
Screenshot: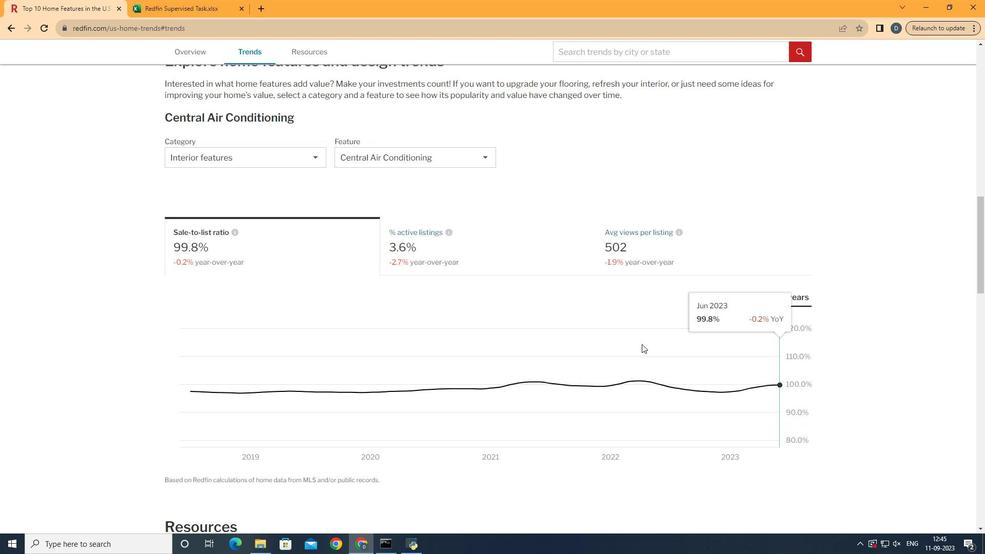 
Action: Mouse scrolled (781, 346) with delta (0, 0)
Screenshot: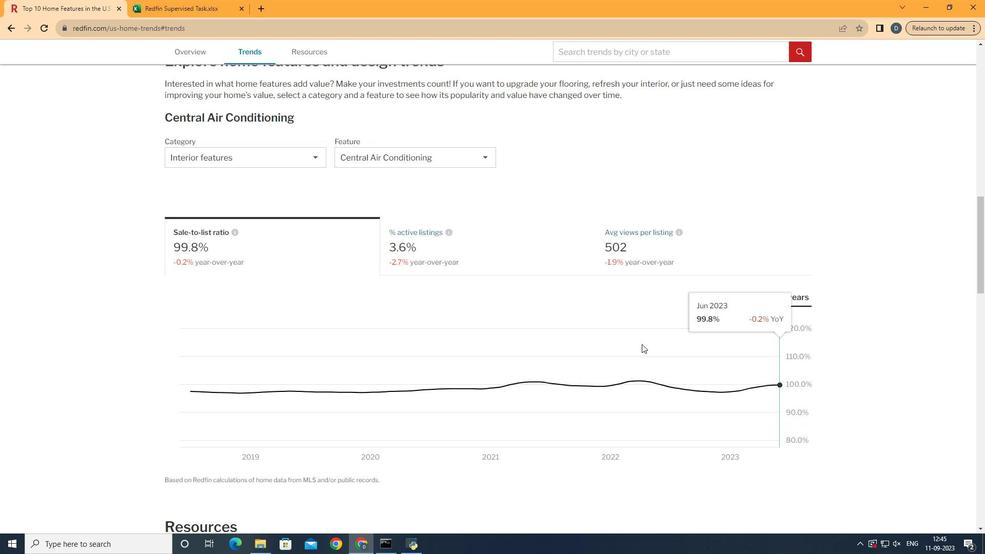 
Action: Mouse moved to (809, 331)
Screenshot: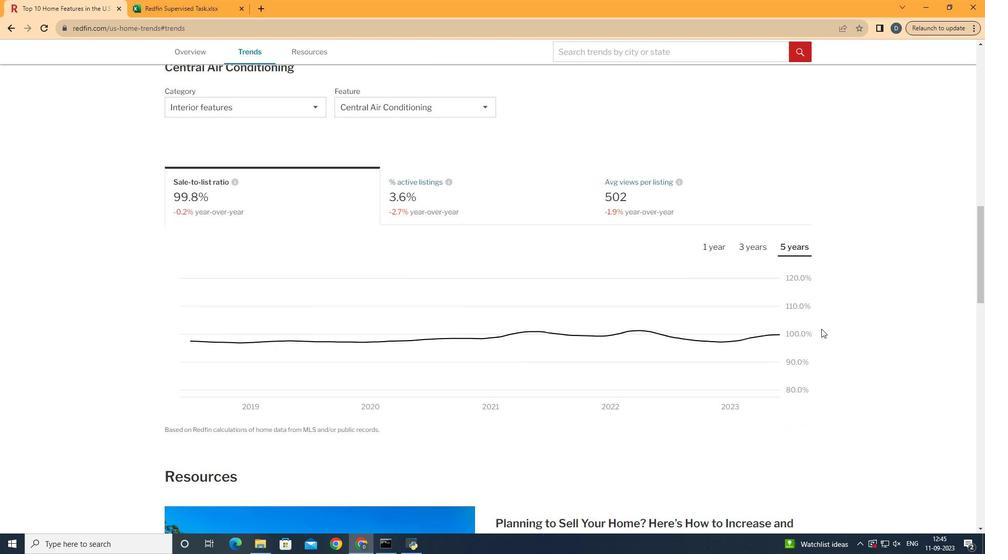 
